 Task: Change the calendar time scale to 60 minutes.
Action: Mouse moved to (11, 81)
Screenshot: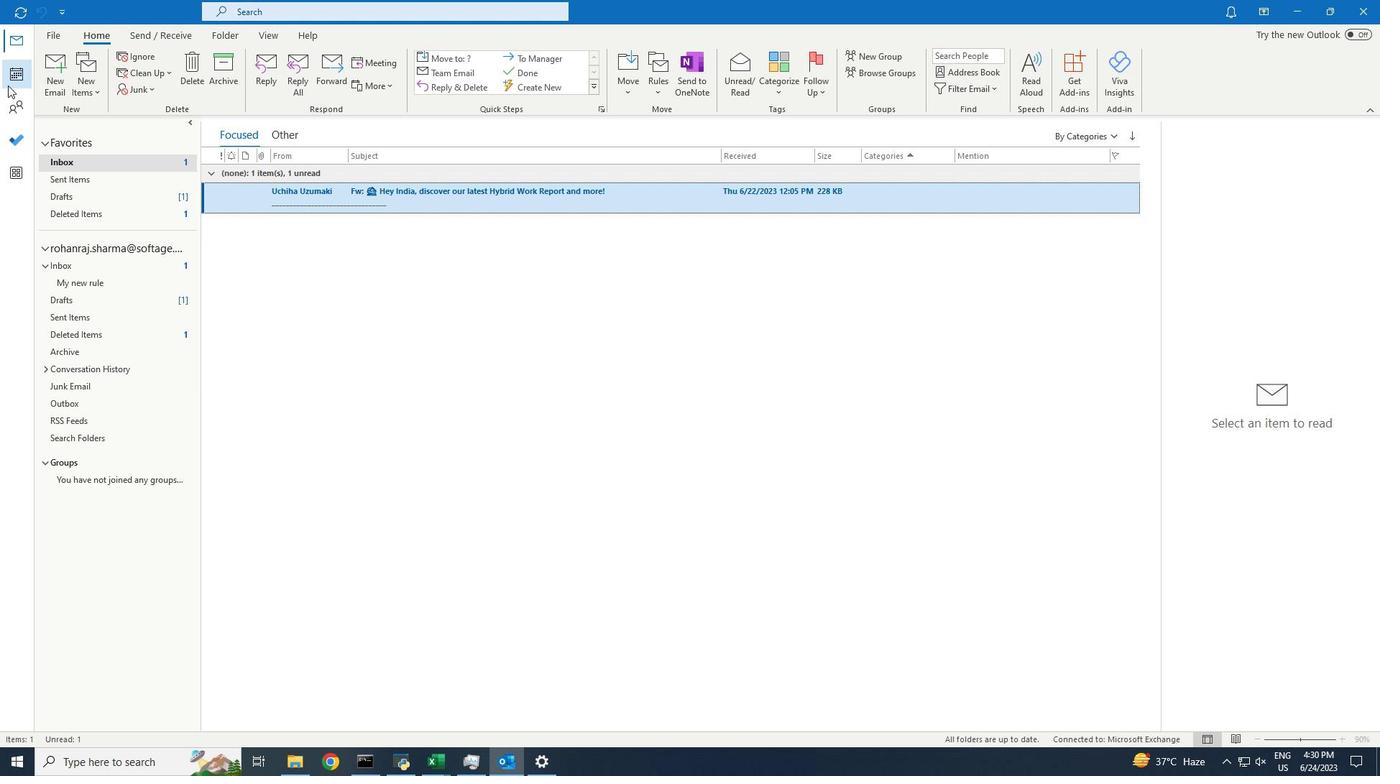 
Action: Mouse pressed left at (11, 81)
Screenshot: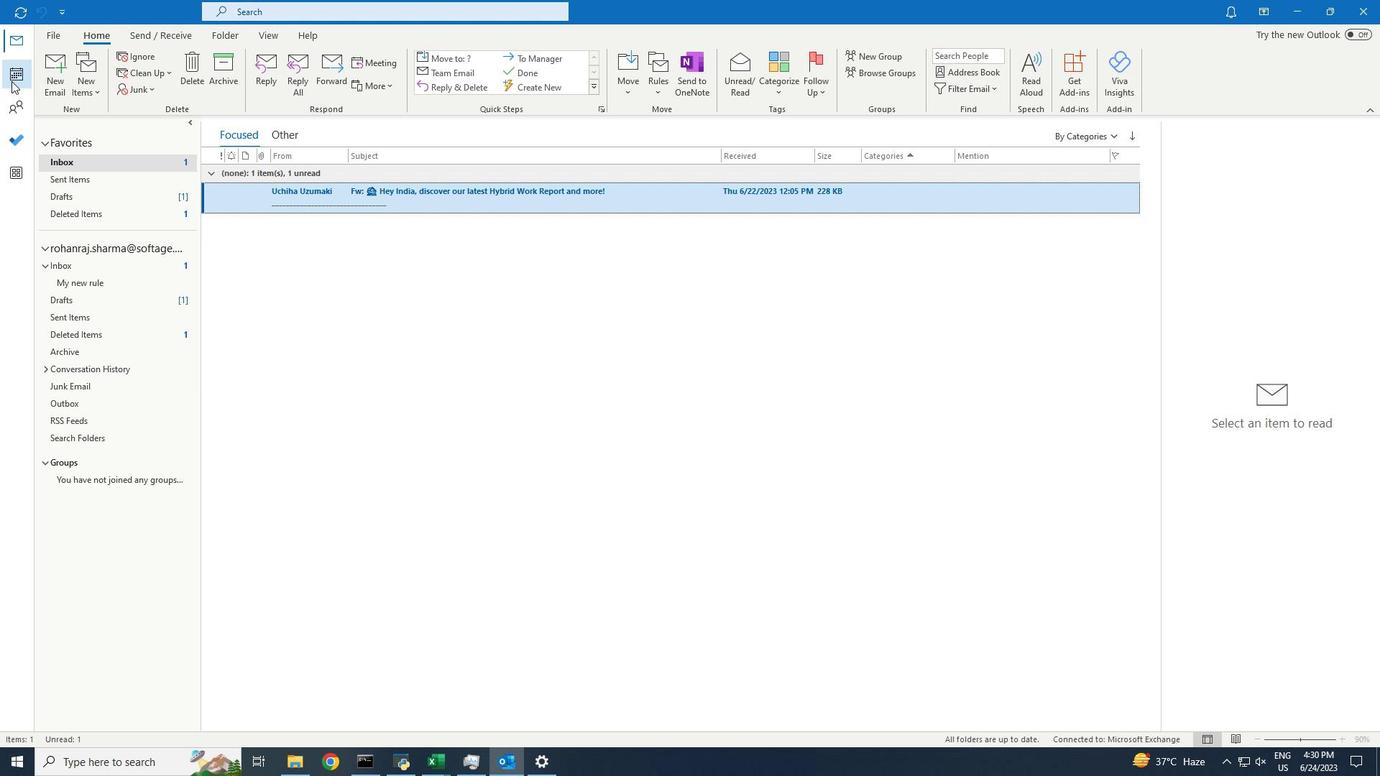 
Action: Mouse moved to (271, 35)
Screenshot: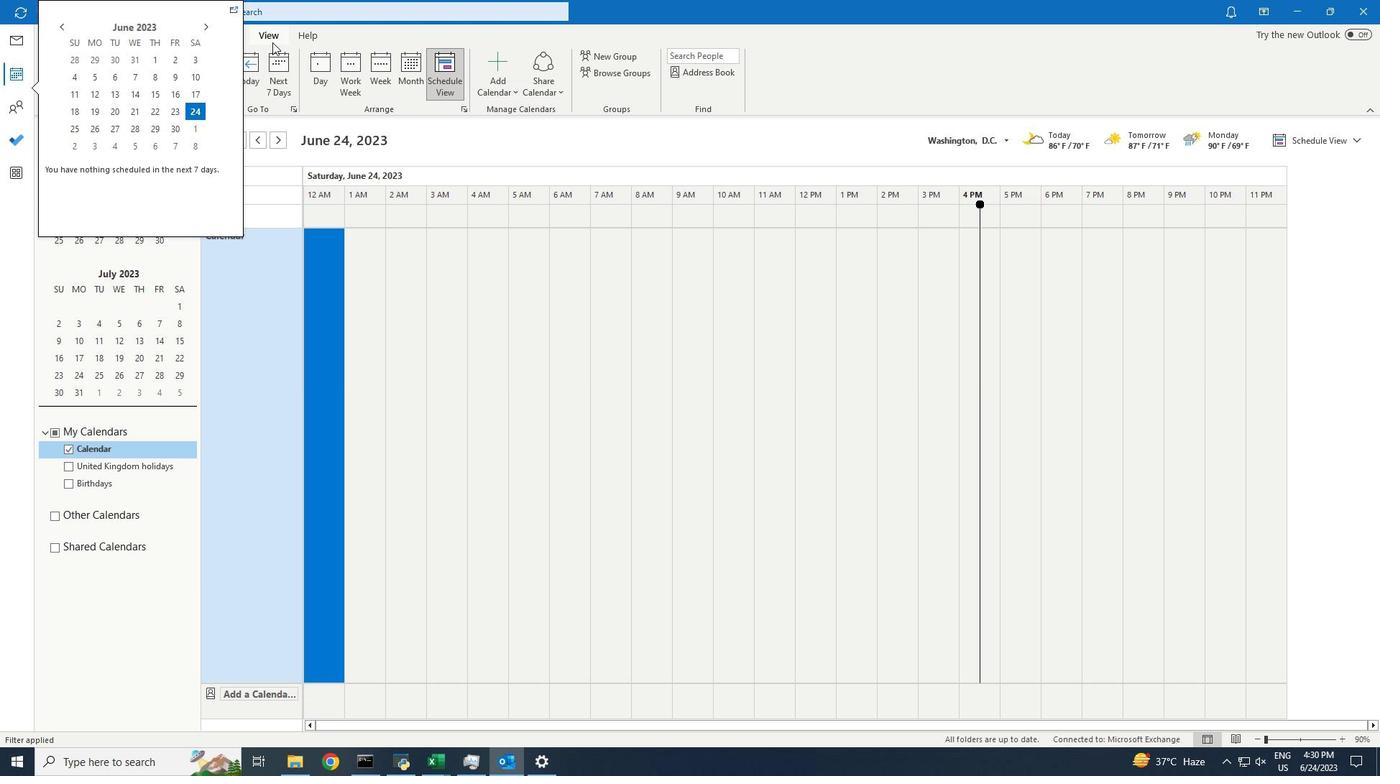 
Action: Mouse pressed left at (271, 35)
Screenshot: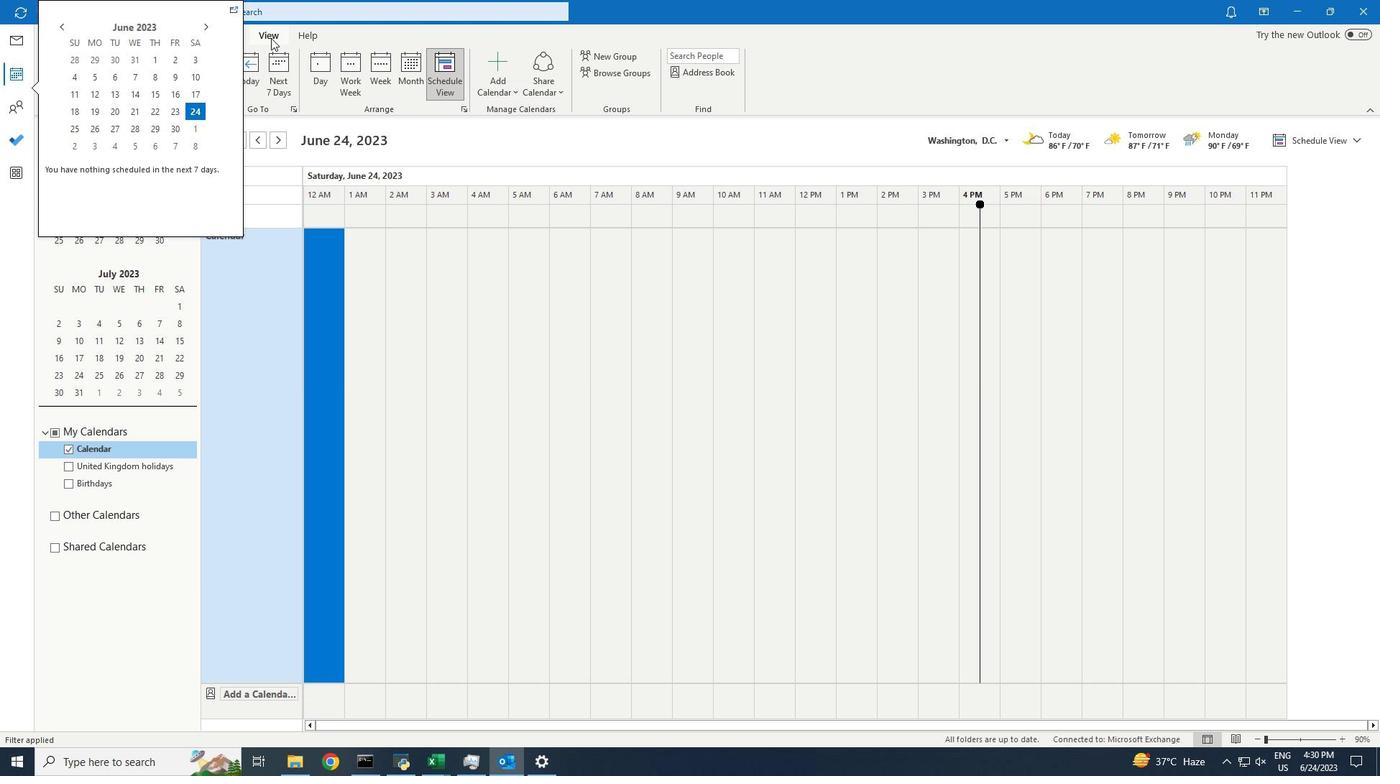 
Action: Mouse moved to (354, 53)
Screenshot: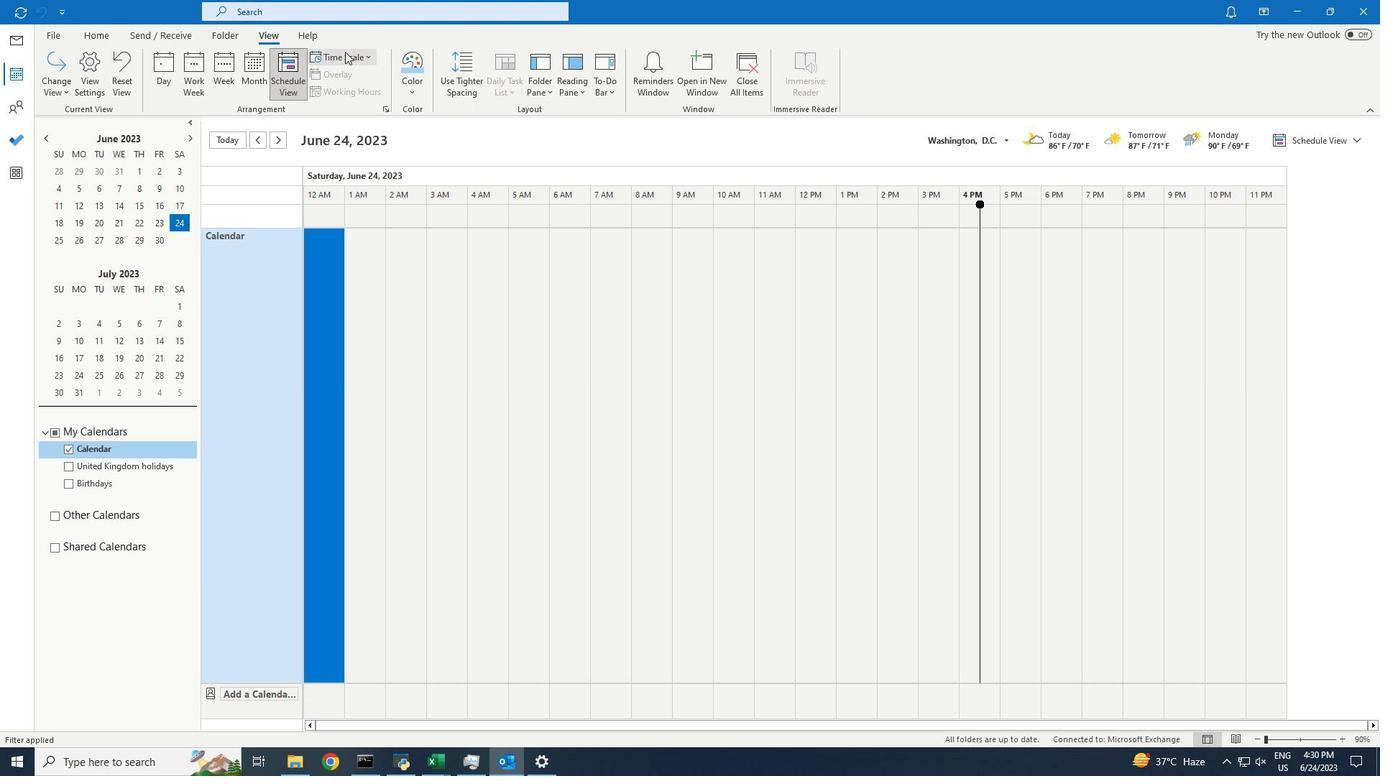 
Action: Mouse pressed left at (354, 53)
Screenshot: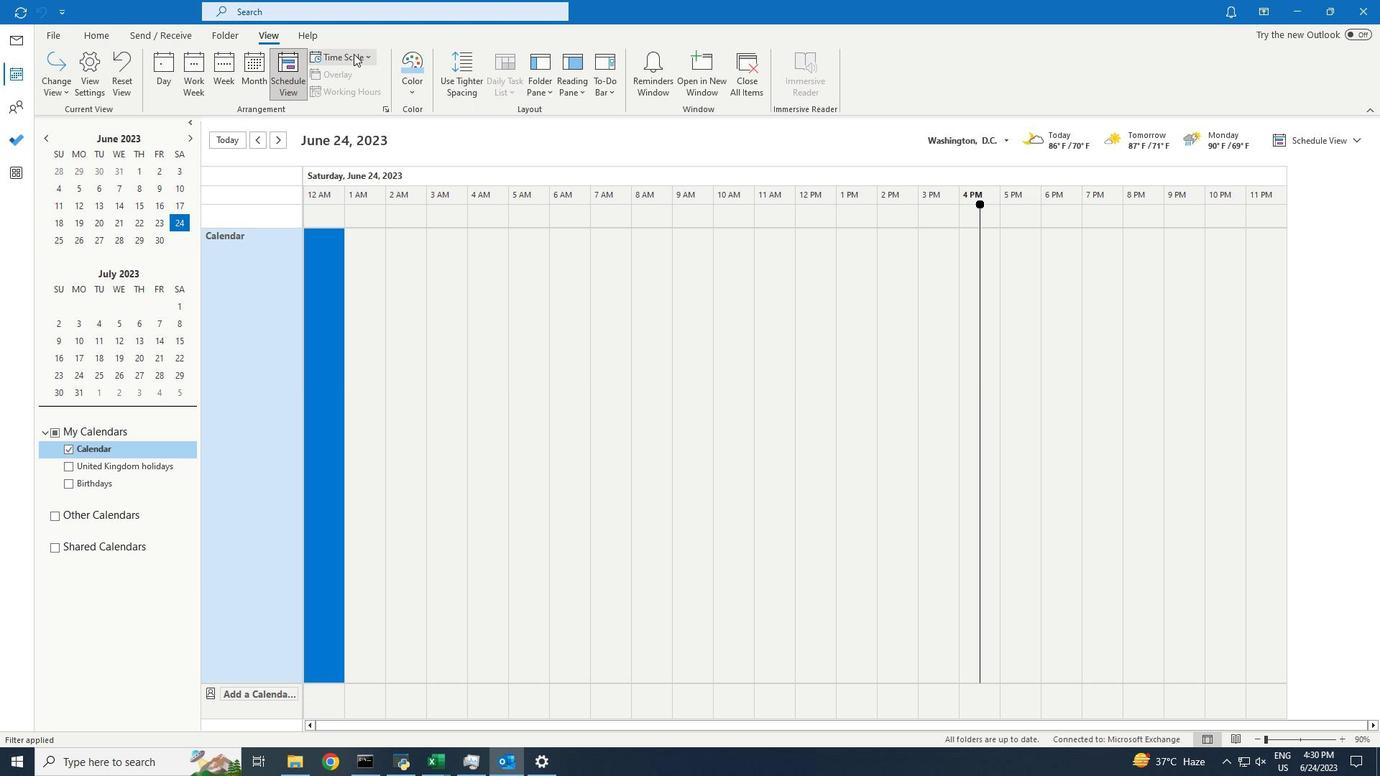 
Action: Mouse moved to (356, 93)
Screenshot: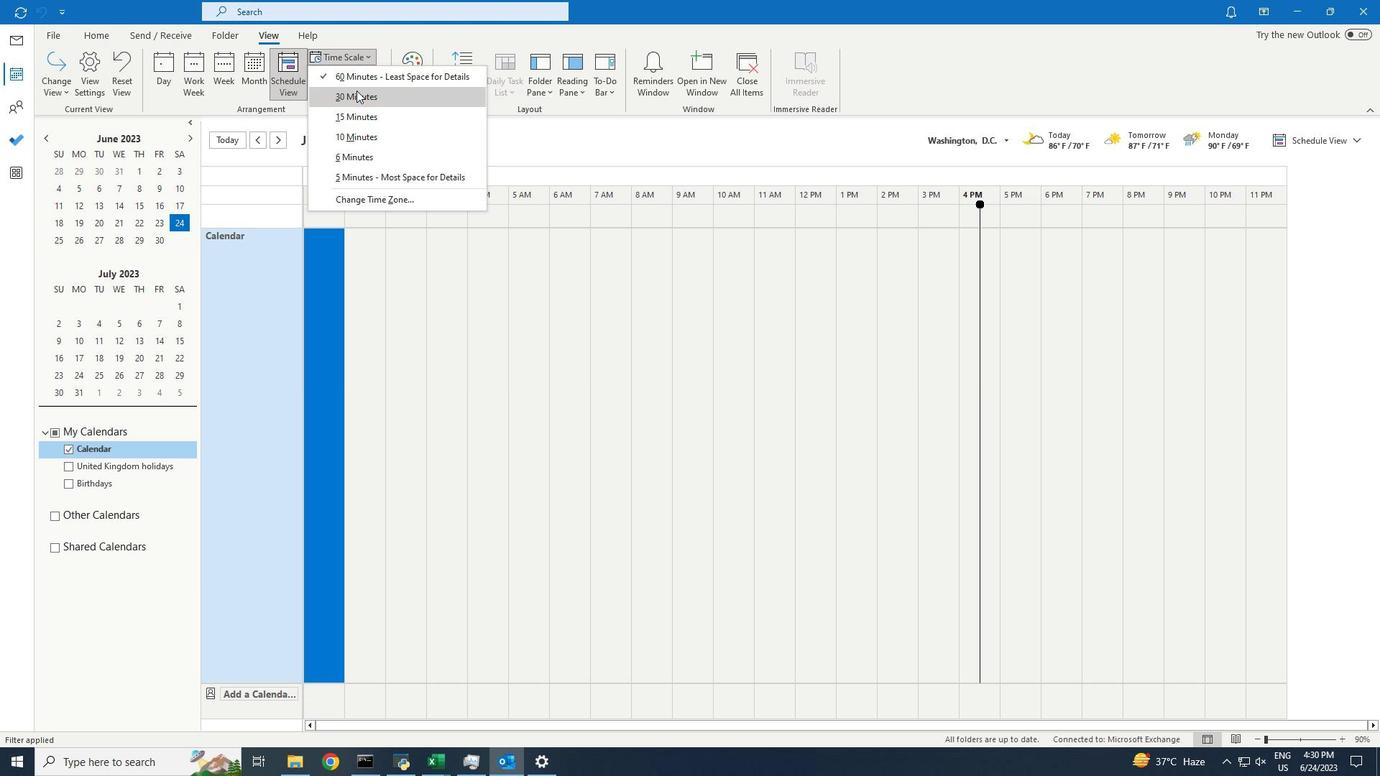 
Action: Mouse pressed left at (356, 93)
Screenshot: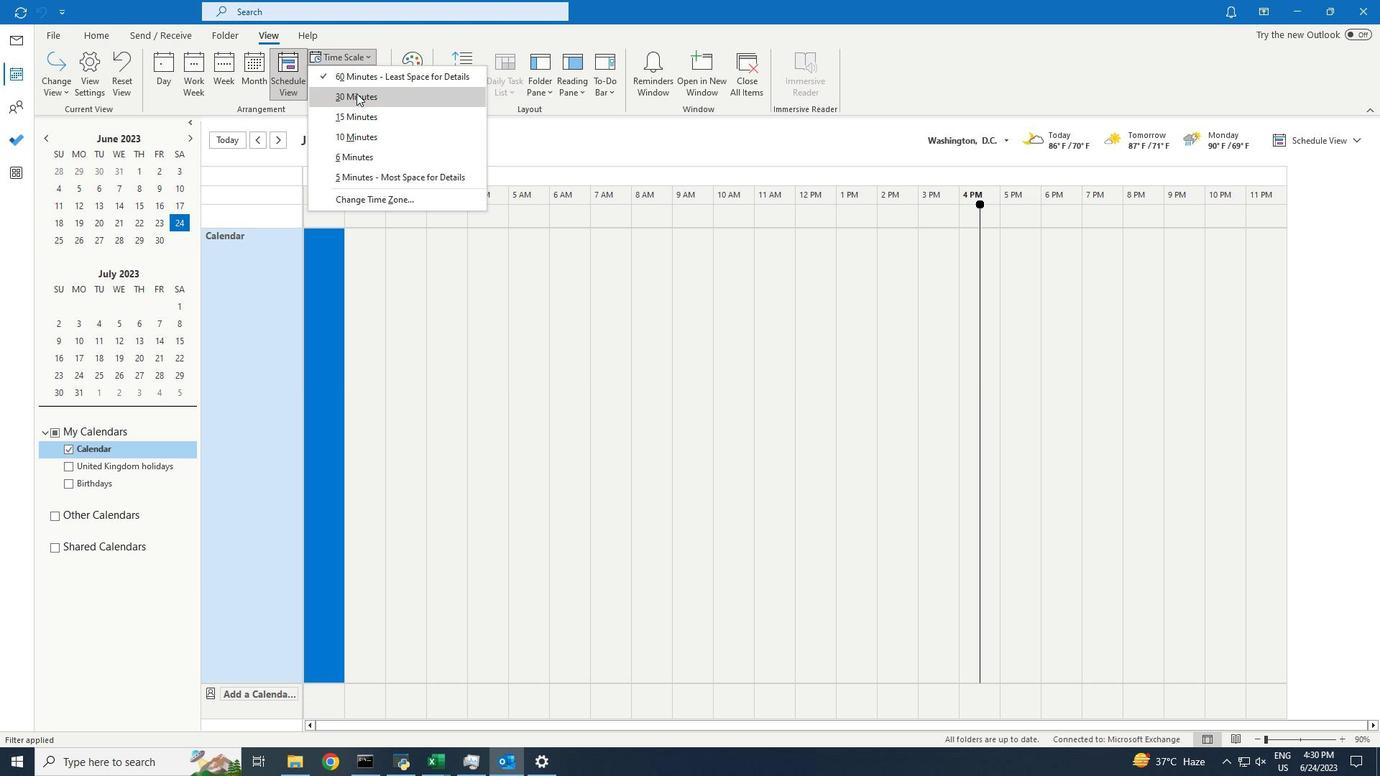 
Action: Mouse moved to (442, 314)
Screenshot: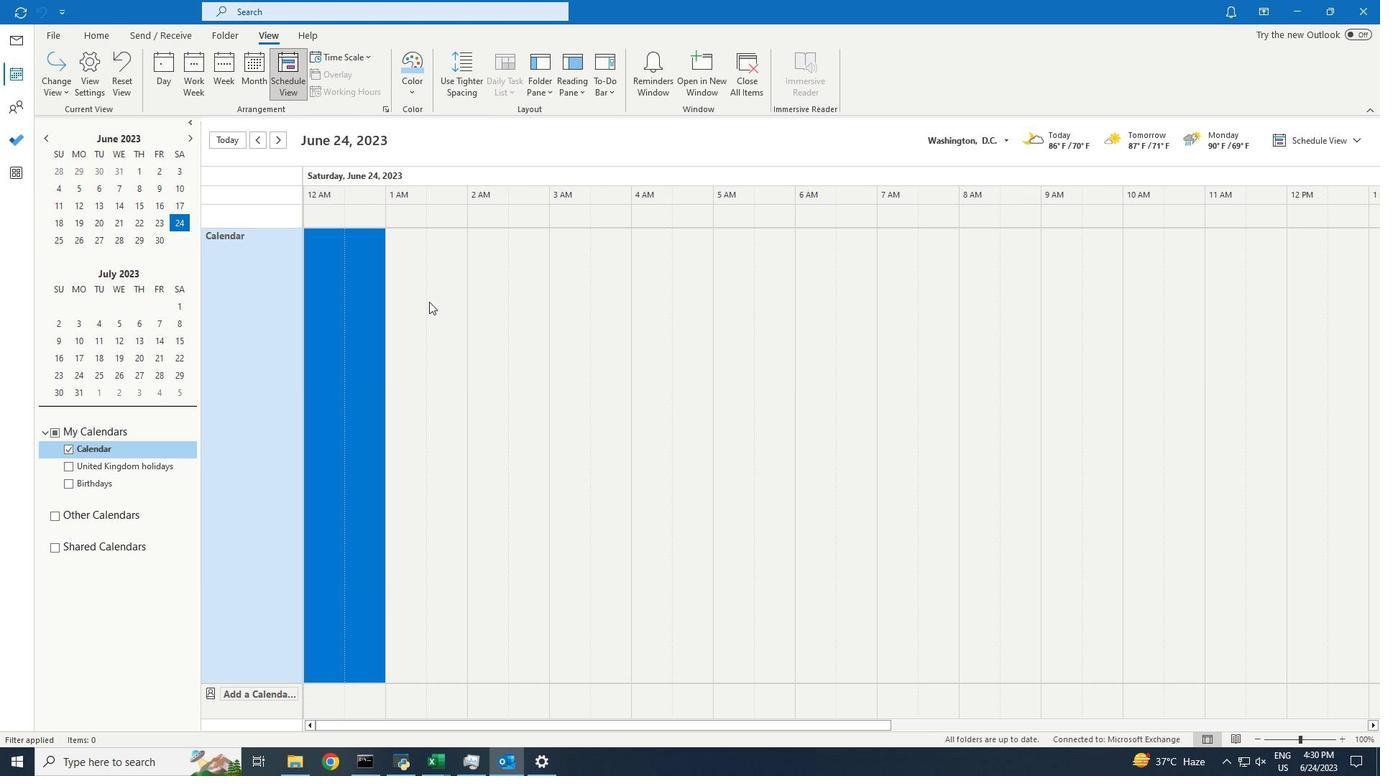 
